 Task: Check the average views per listing of walk-in pantry in the last 1 year.
Action: Mouse moved to (985, 249)
Screenshot: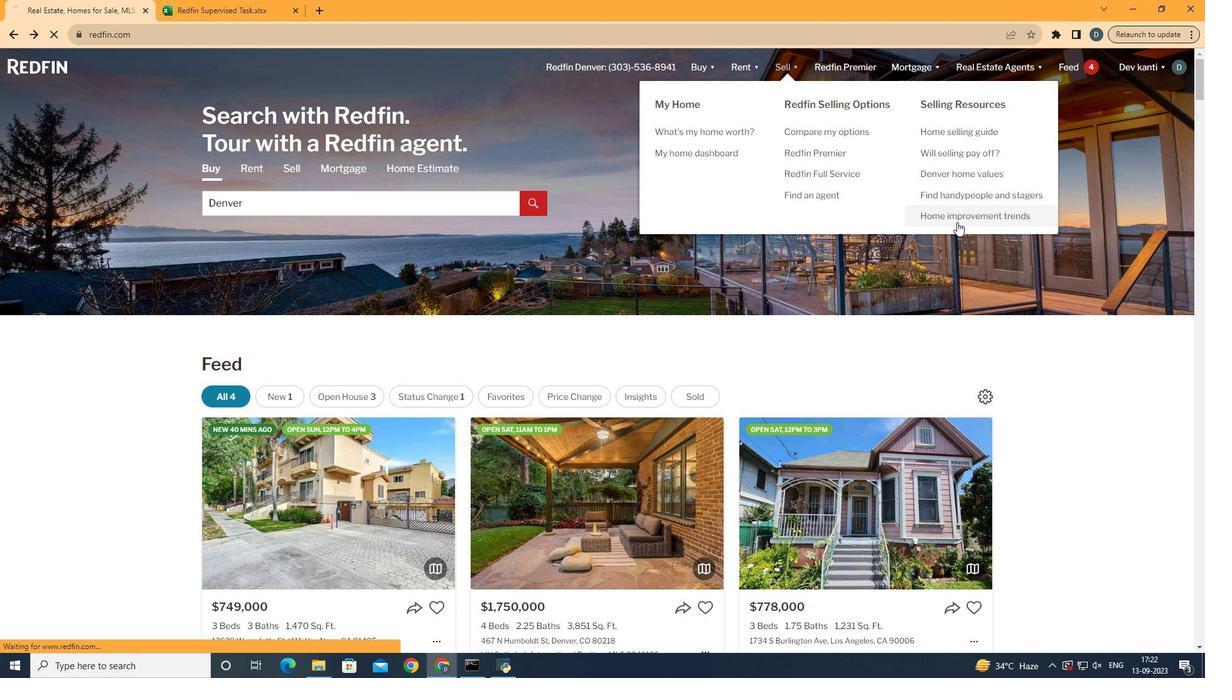
Action: Mouse pressed left at (985, 249)
Screenshot: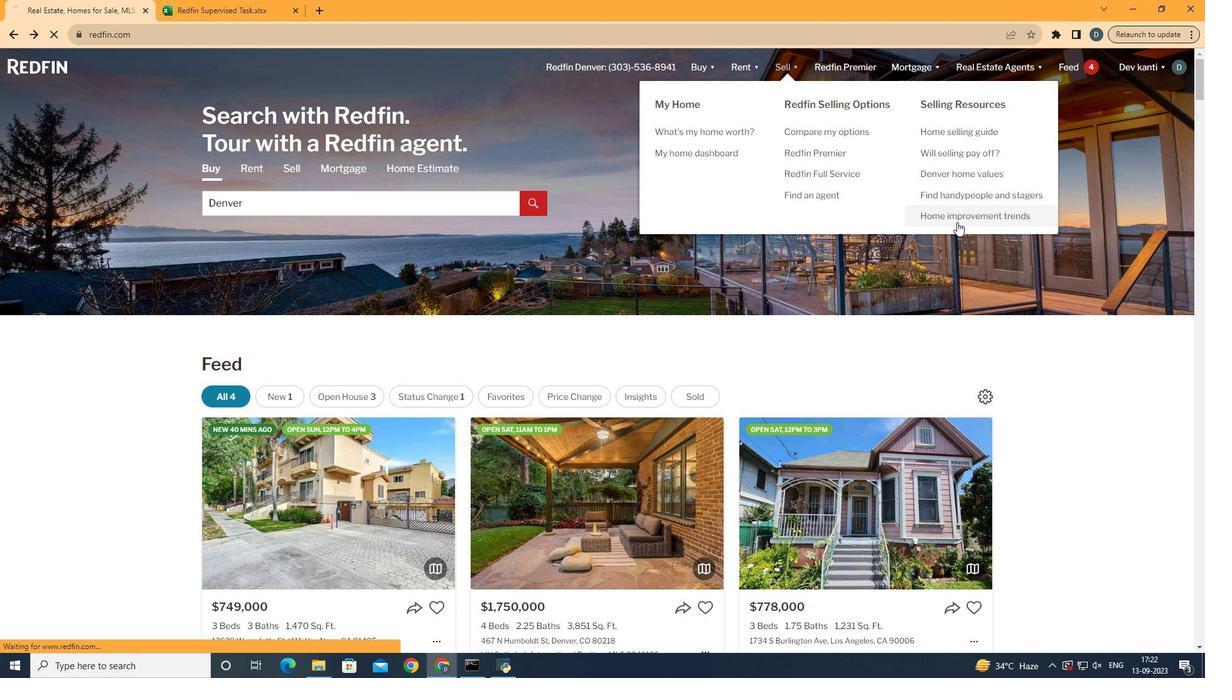 
Action: Mouse moved to (349, 261)
Screenshot: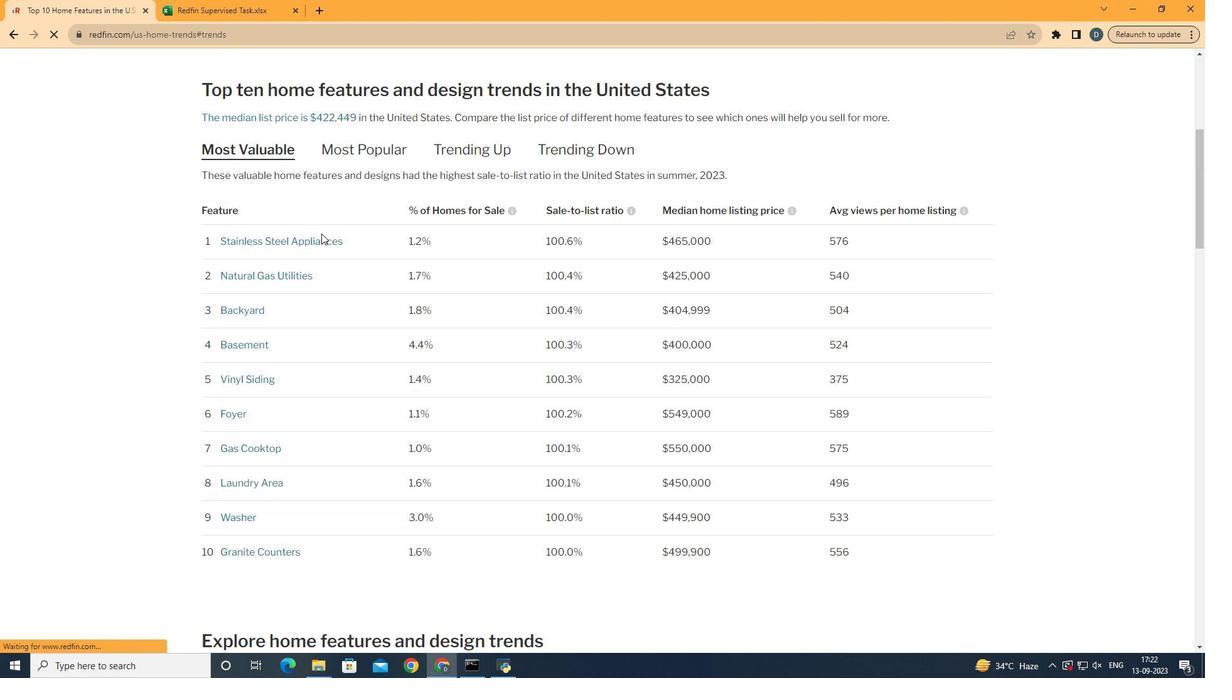 
Action: Mouse pressed left at (349, 261)
Screenshot: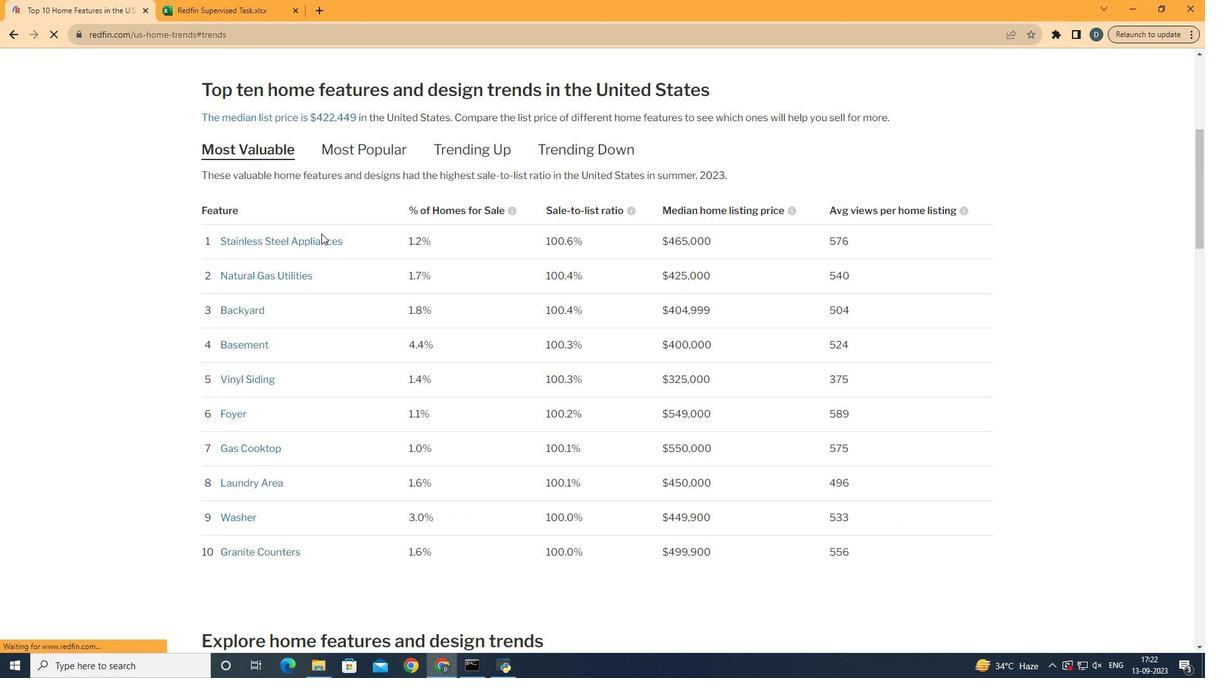 
Action: Mouse moved to (729, 278)
Screenshot: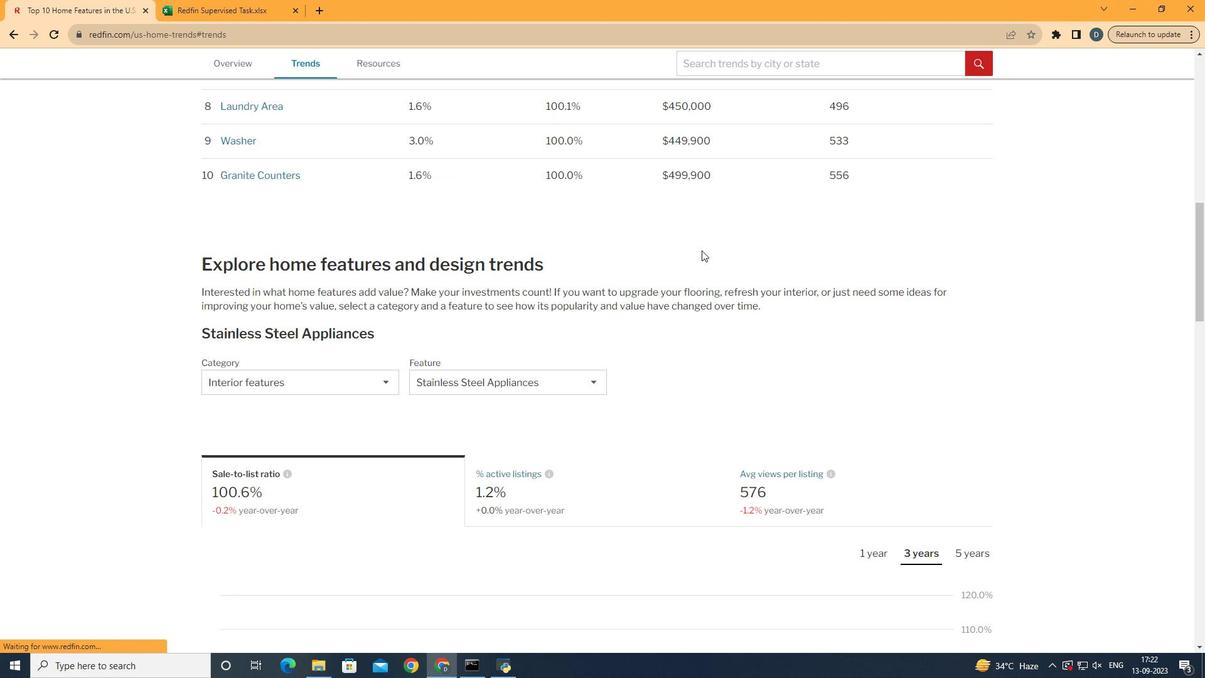 
Action: Mouse scrolled (729, 277) with delta (0, 0)
Screenshot: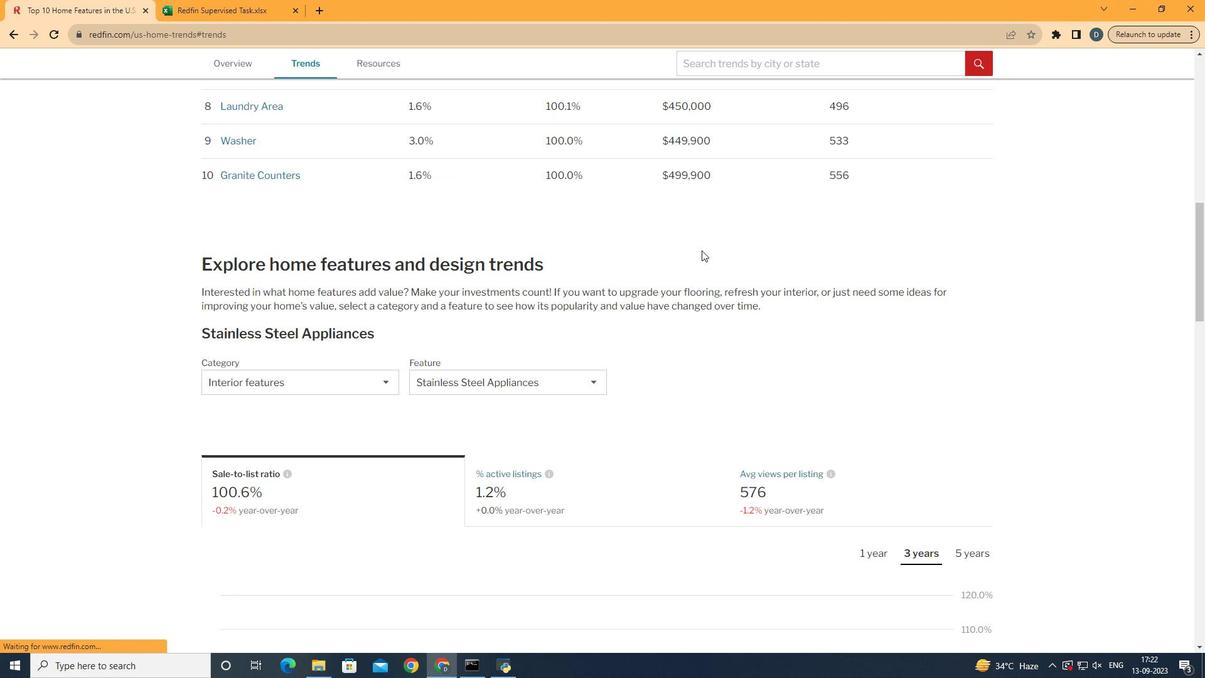 
Action: Mouse moved to (729, 278)
Screenshot: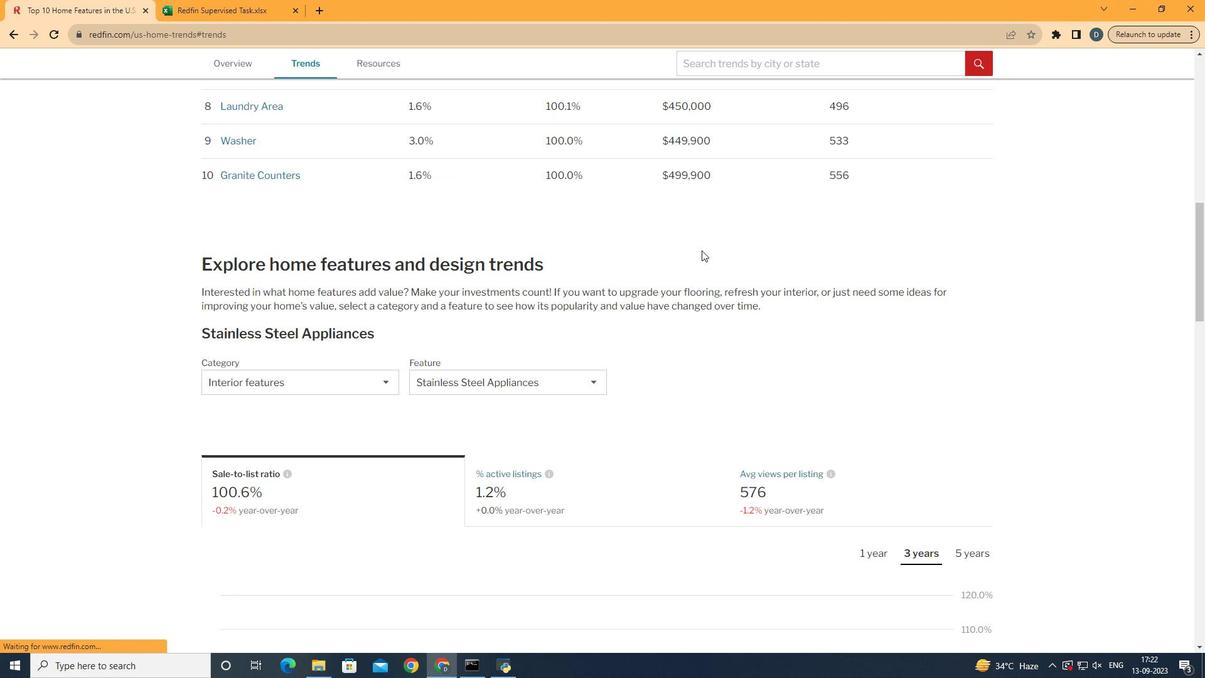 
Action: Mouse scrolled (729, 277) with delta (0, 0)
Screenshot: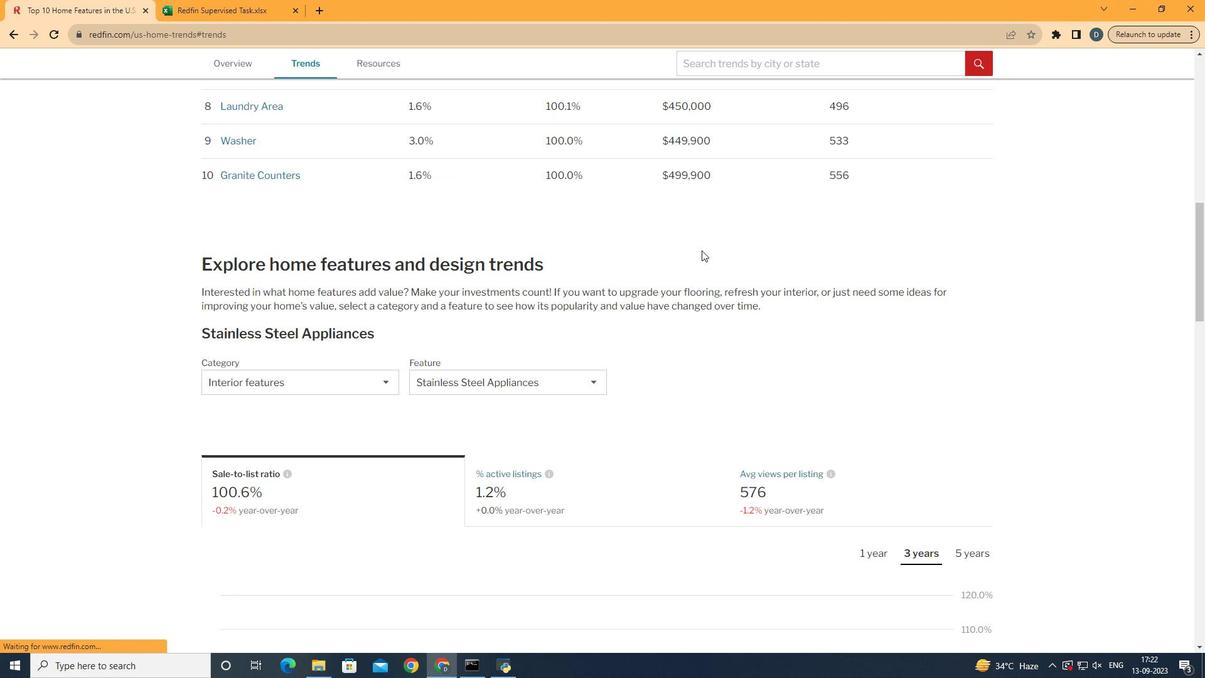 
Action: Mouse scrolled (729, 277) with delta (0, 0)
Screenshot: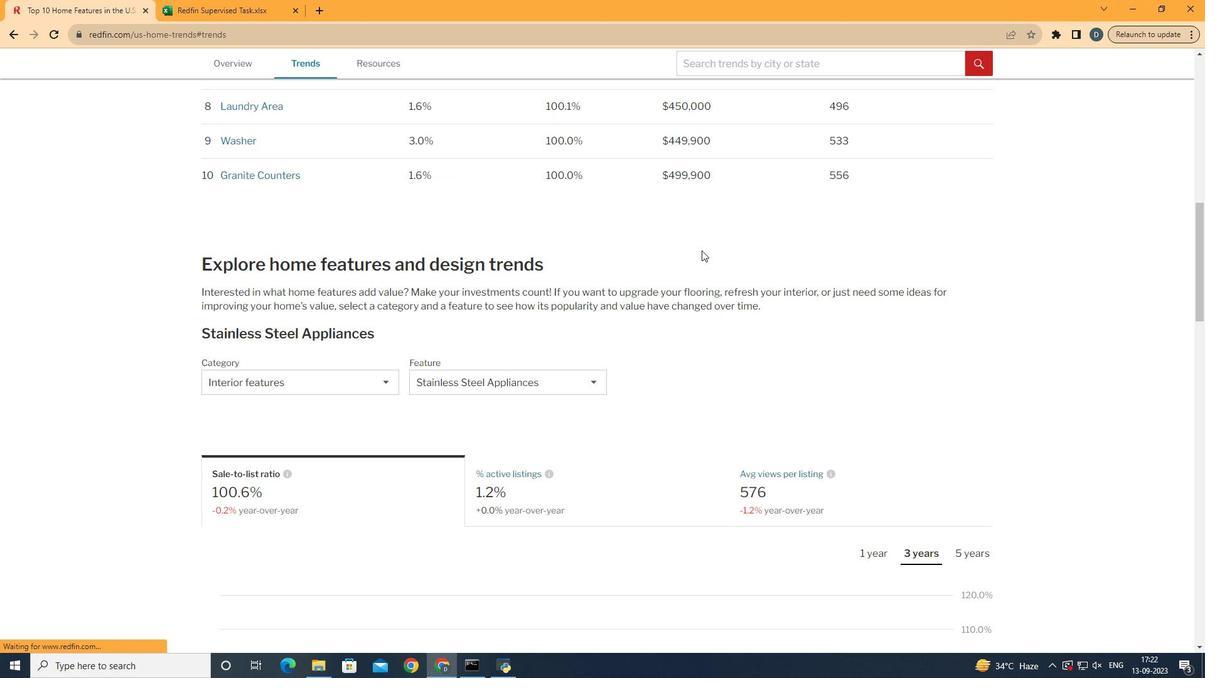 
Action: Mouse scrolled (729, 277) with delta (0, 0)
Screenshot: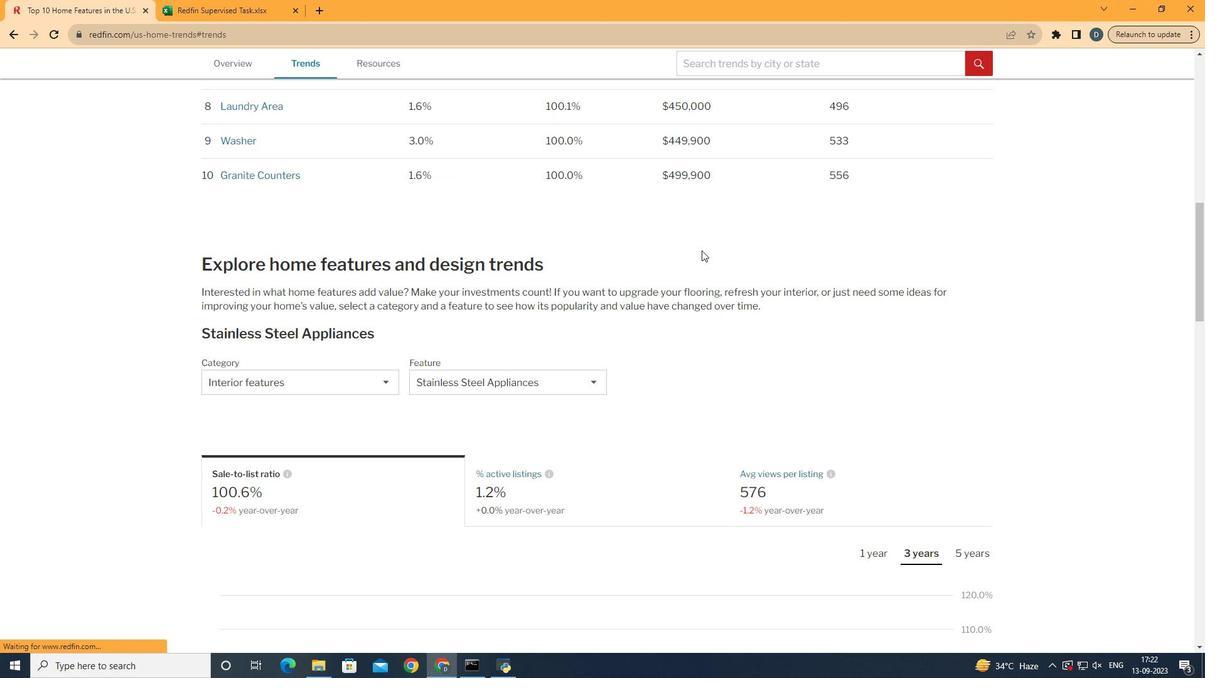 
Action: Mouse scrolled (729, 277) with delta (0, 0)
Screenshot: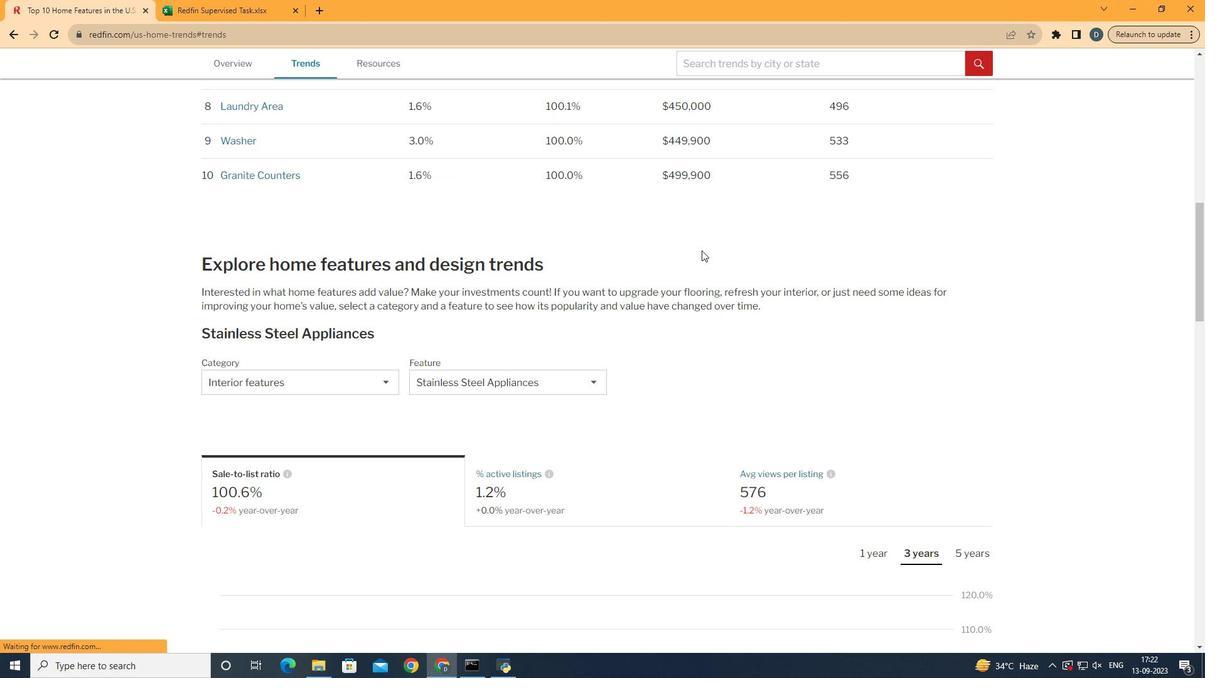 
Action: Mouse scrolled (729, 277) with delta (0, 0)
Screenshot: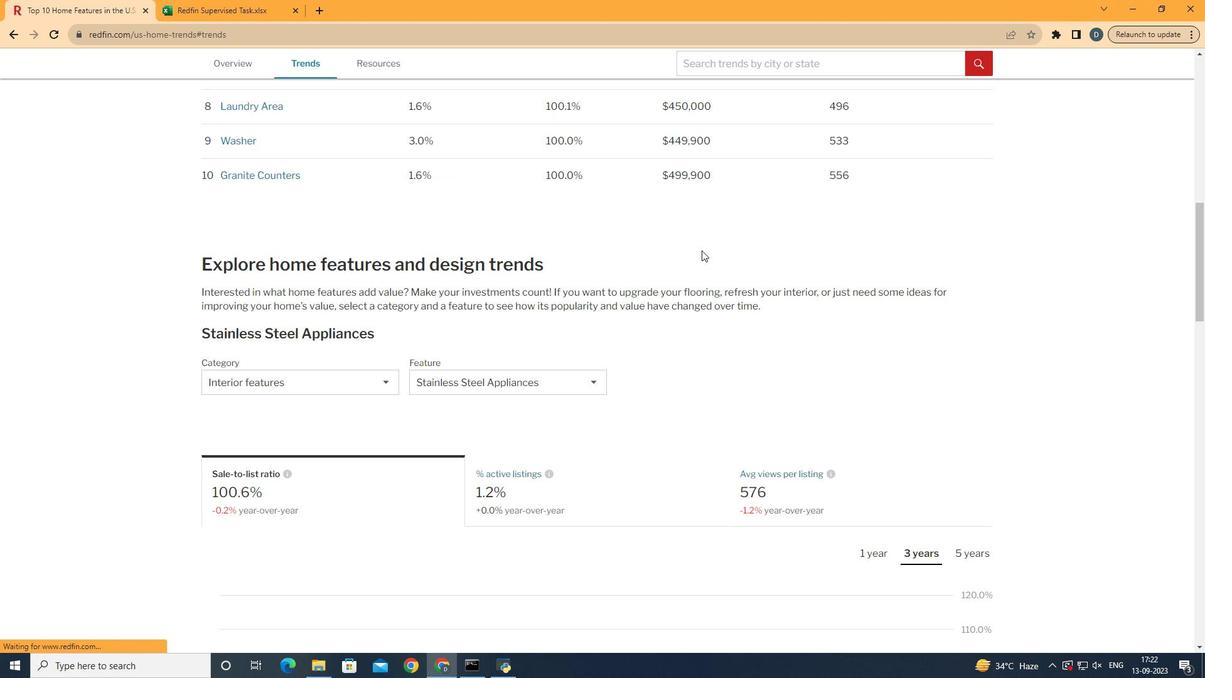 
Action: Mouse scrolled (729, 277) with delta (0, 0)
Screenshot: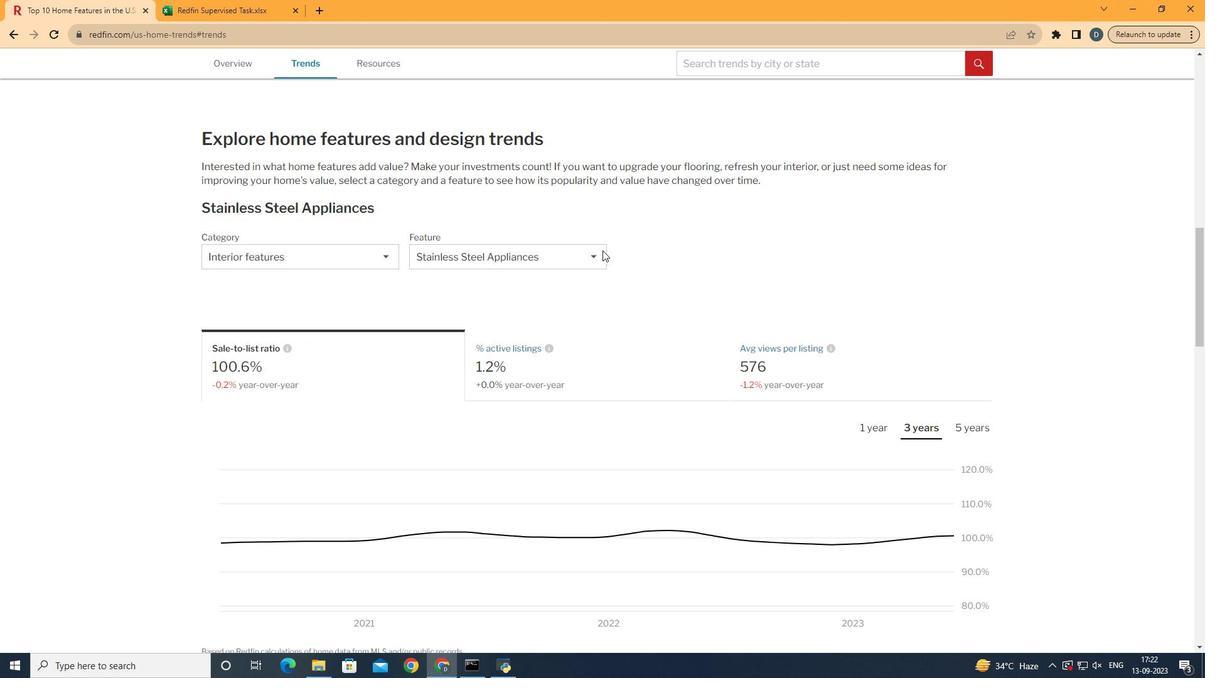 
Action: Mouse scrolled (729, 277) with delta (0, 0)
Screenshot: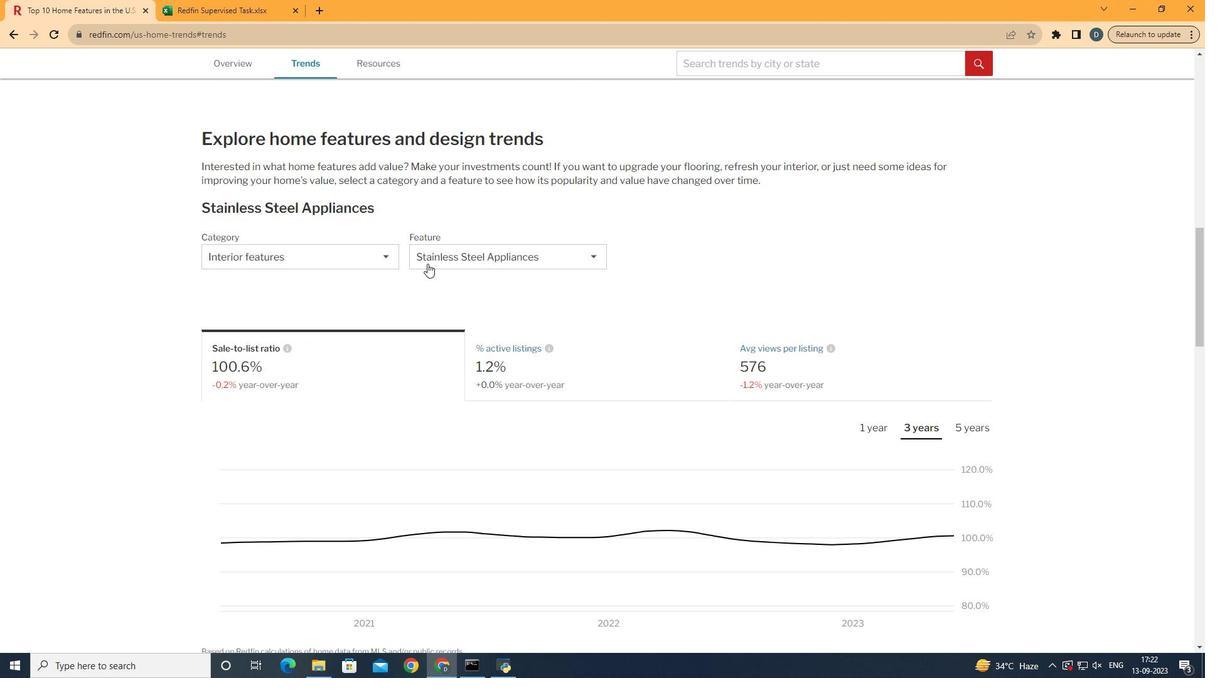 
Action: Mouse moved to (368, 288)
Screenshot: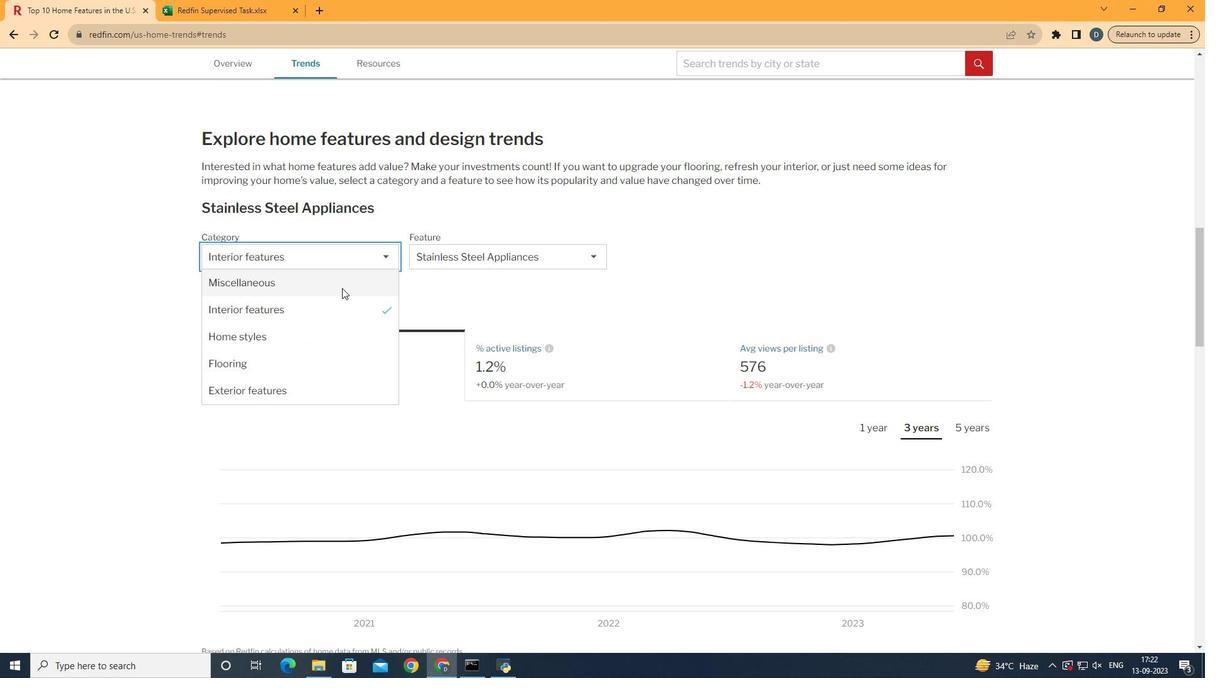 
Action: Mouse pressed left at (368, 288)
Screenshot: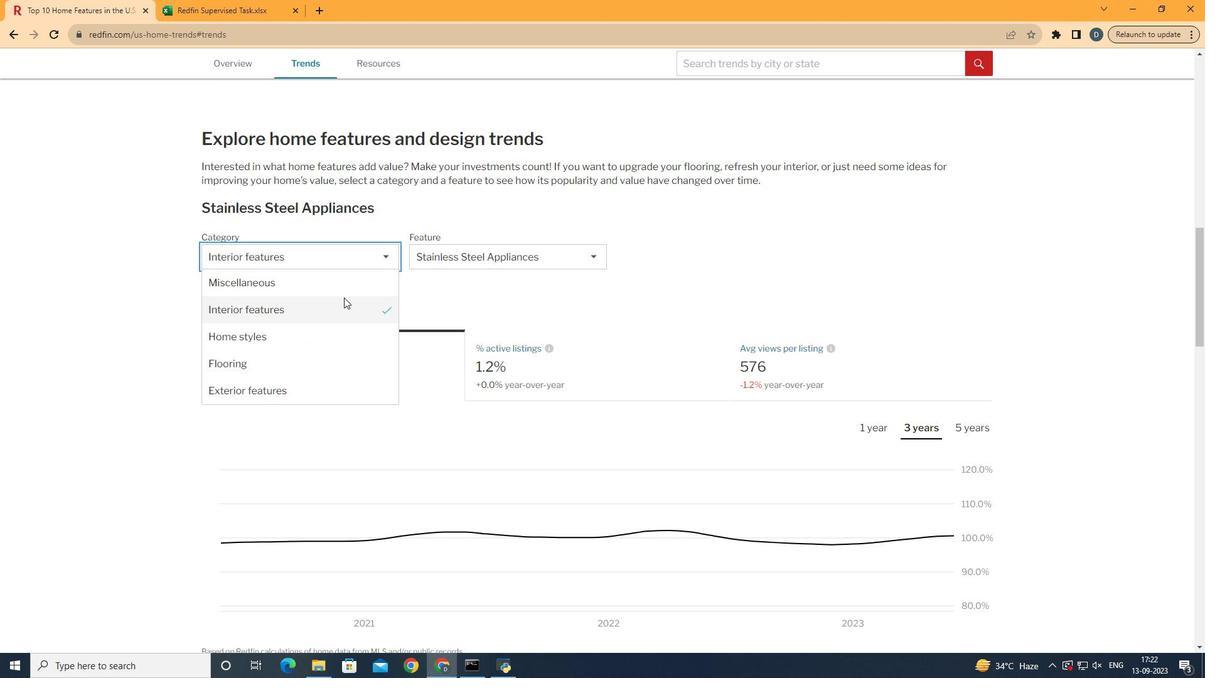 
Action: Mouse moved to (376, 335)
Screenshot: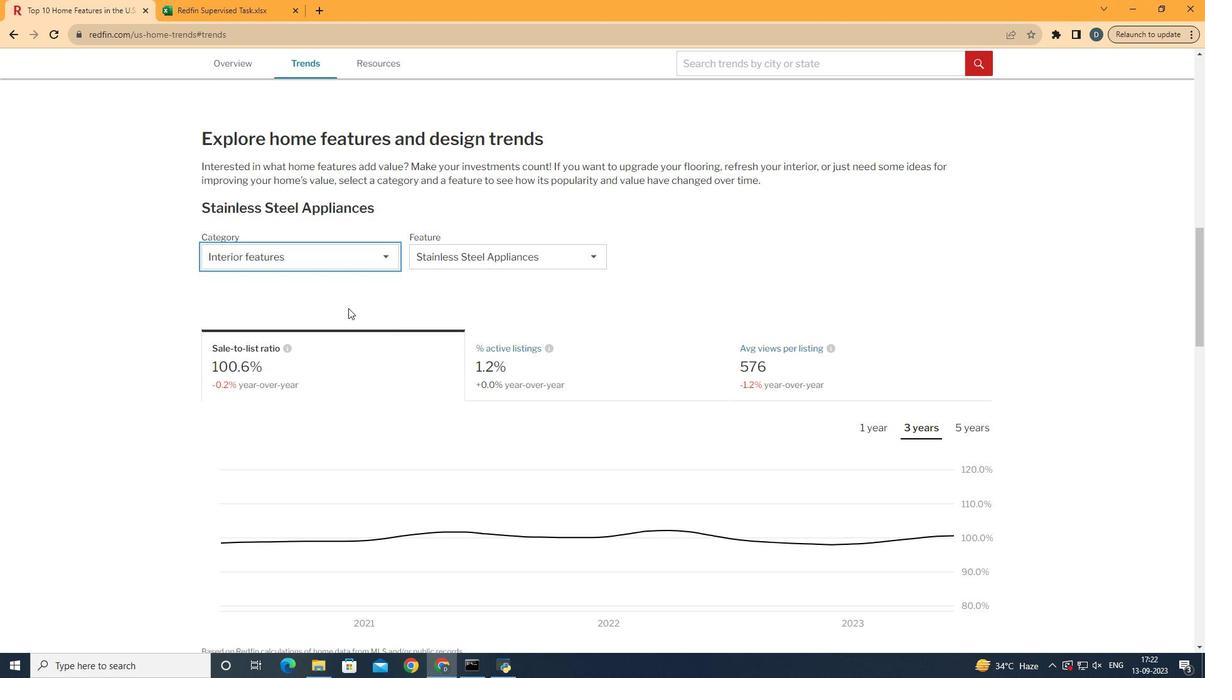 
Action: Mouse pressed left at (376, 335)
Screenshot: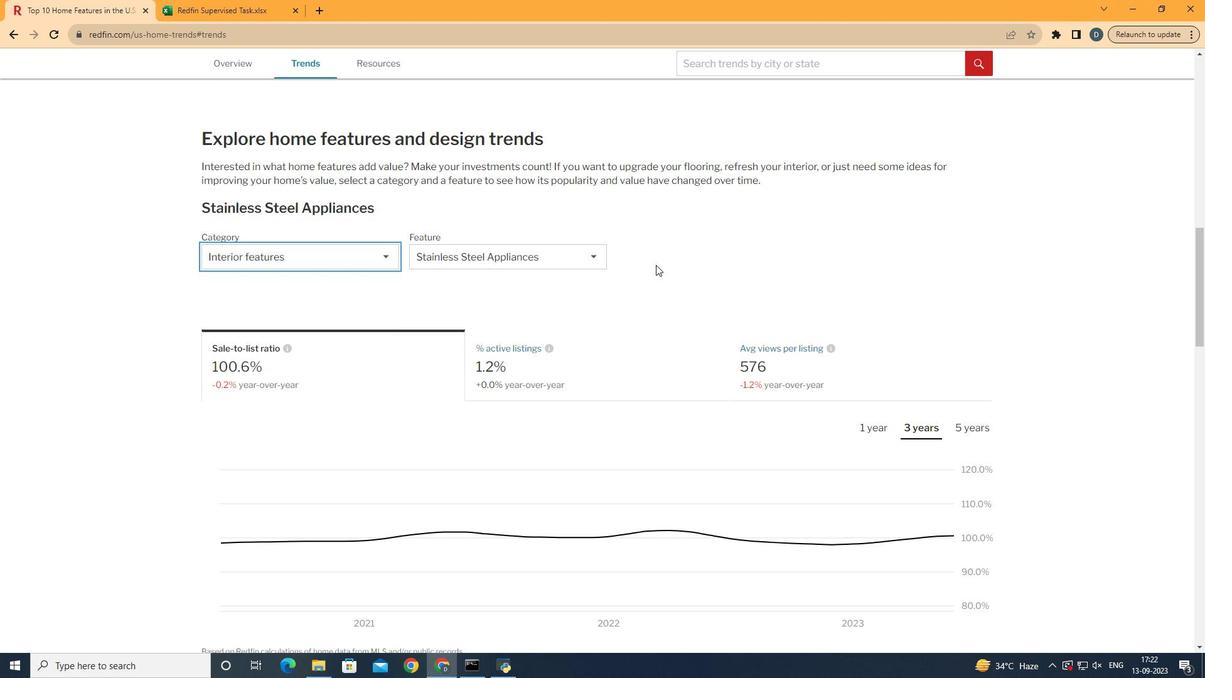 
Action: Mouse moved to (683, 292)
Screenshot: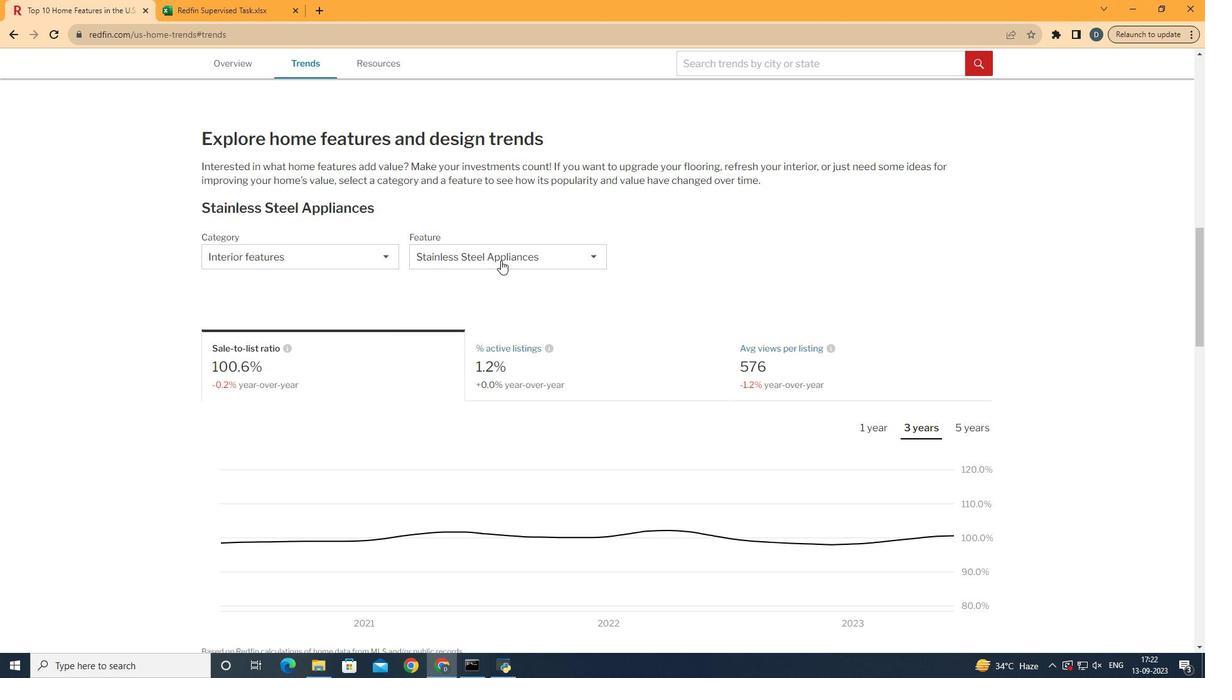 
Action: Mouse pressed left at (683, 292)
Screenshot: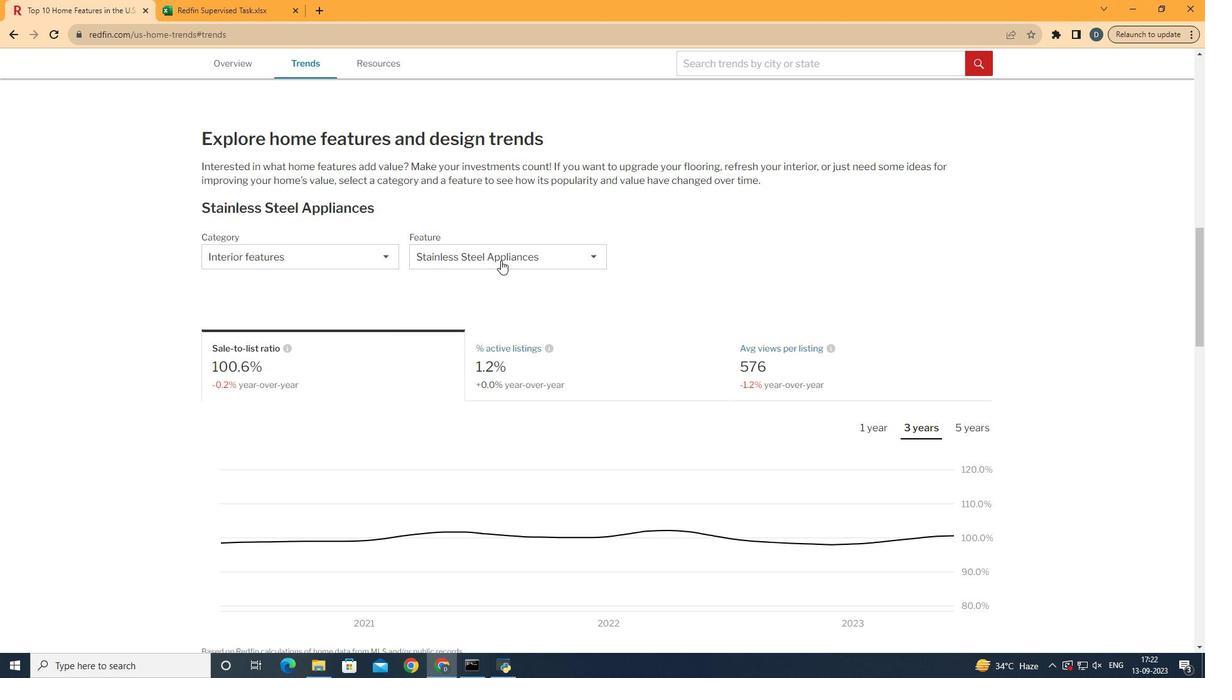 
Action: Mouse moved to (528, 288)
Screenshot: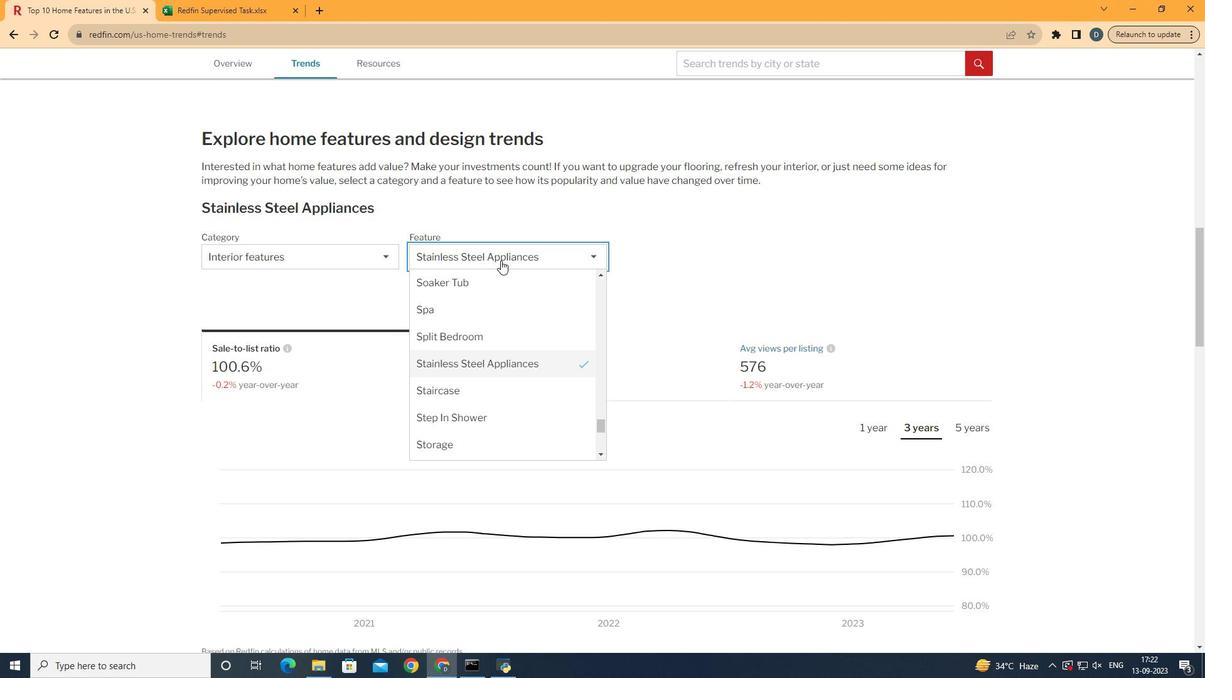 
Action: Mouse pressed left at (528, 288)
Screenshot: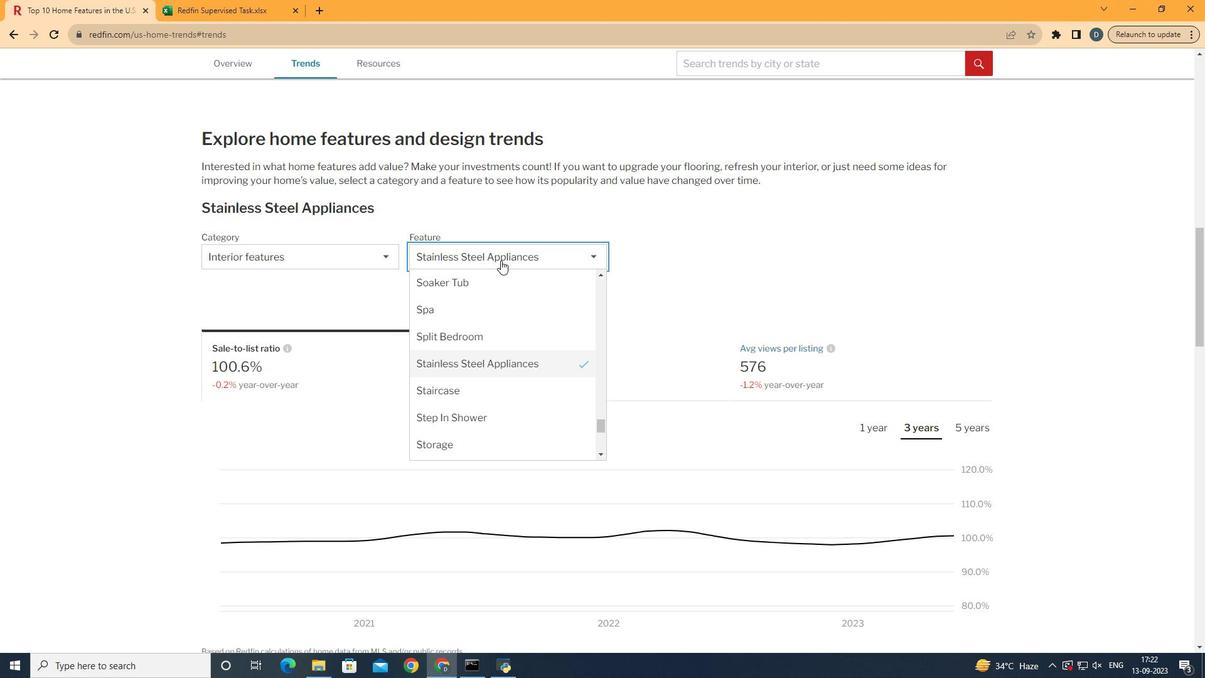 
Action: Mouse moved to (599, 412)
Screenshot: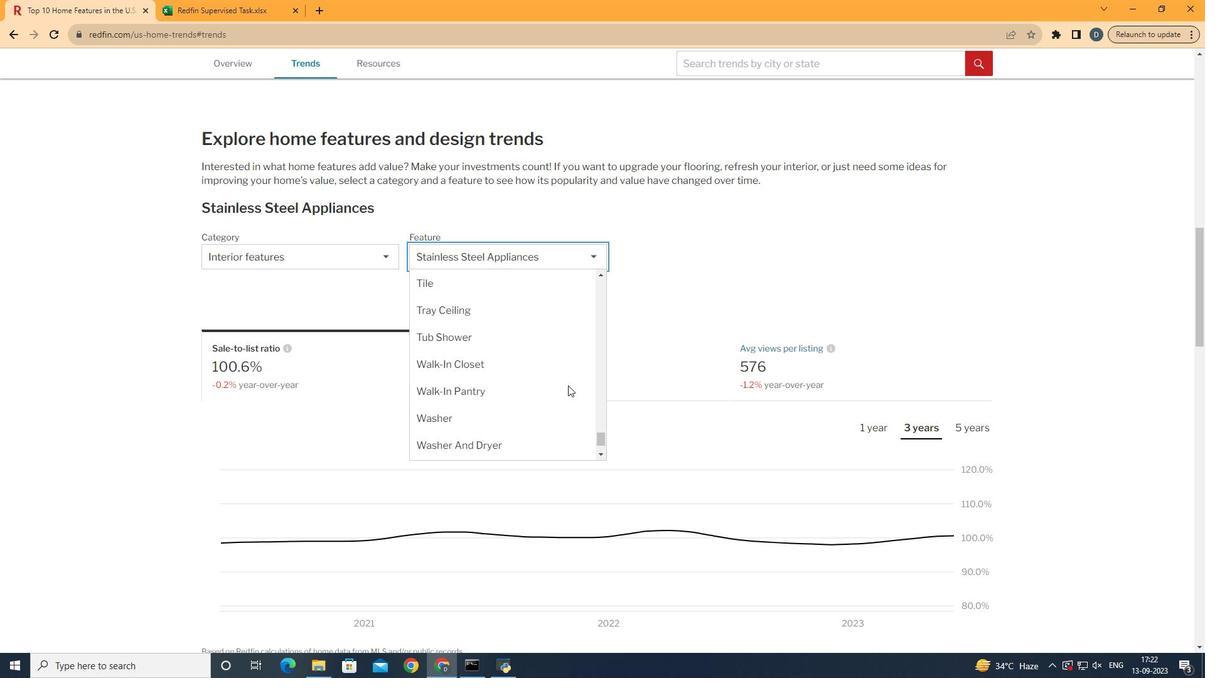 
Action: Mouse scrolled (599, 411) with delta (0, 0)
Screenshot: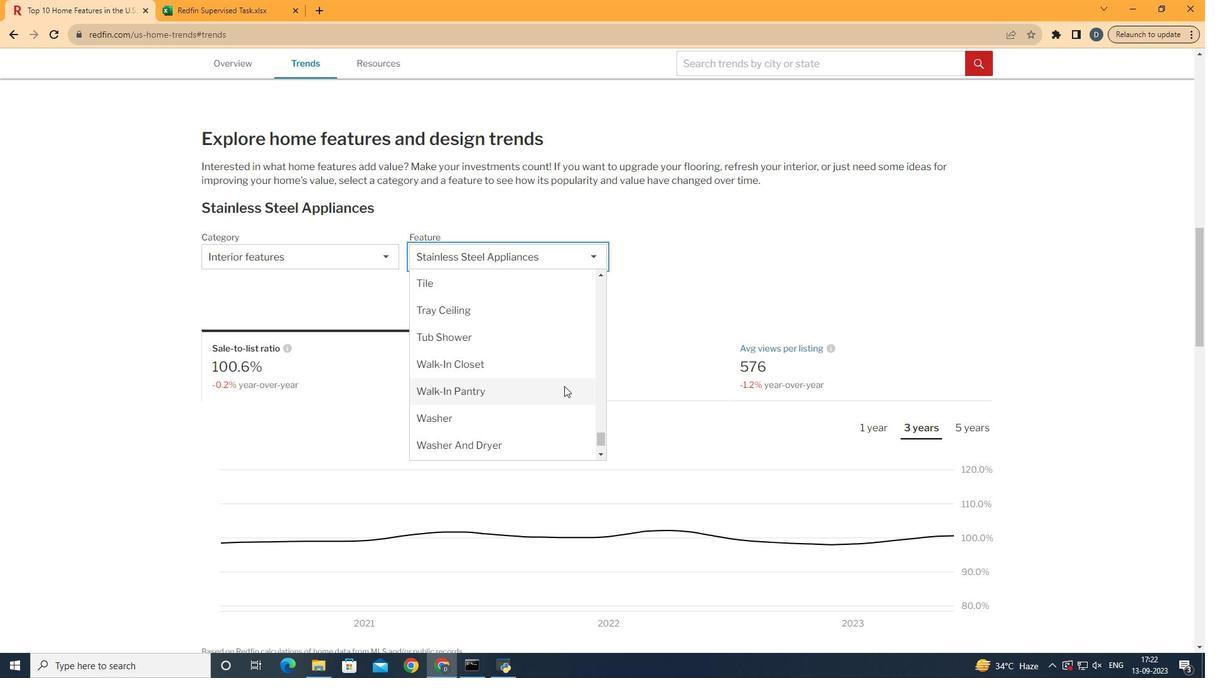 
Action: Mouse moved to (598, 413)
Screenshot: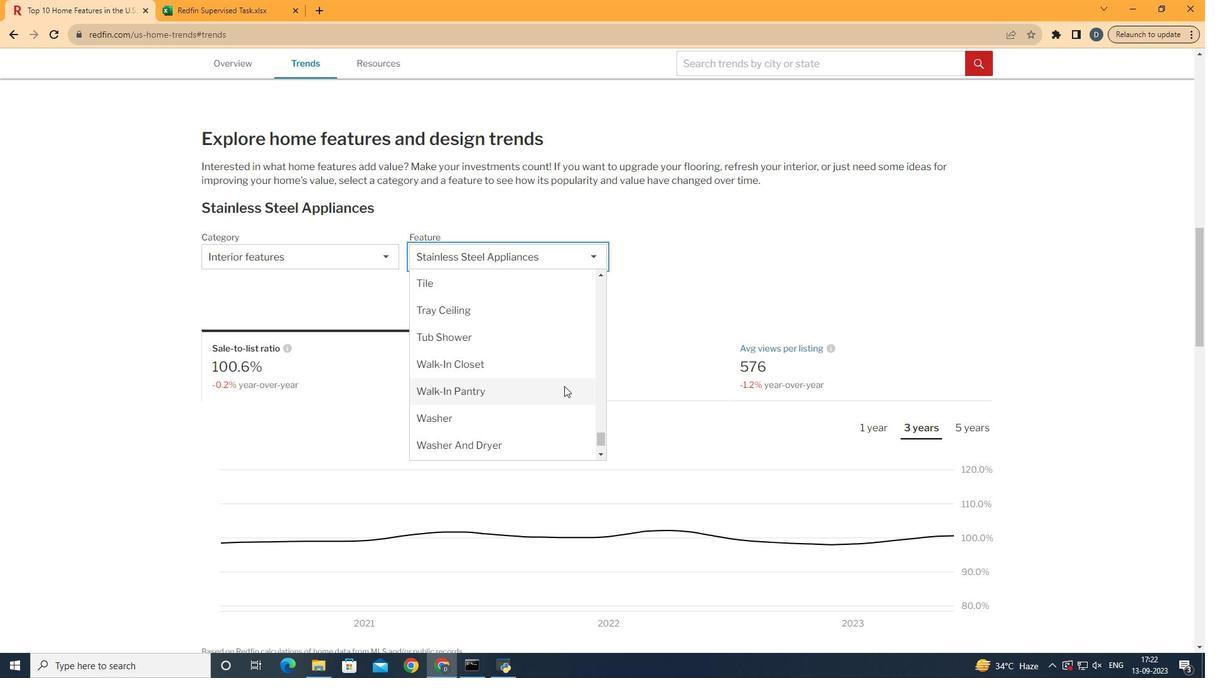 
Action: Mouse scrolled (598, 412) with delta (0, 0)
Screenshot: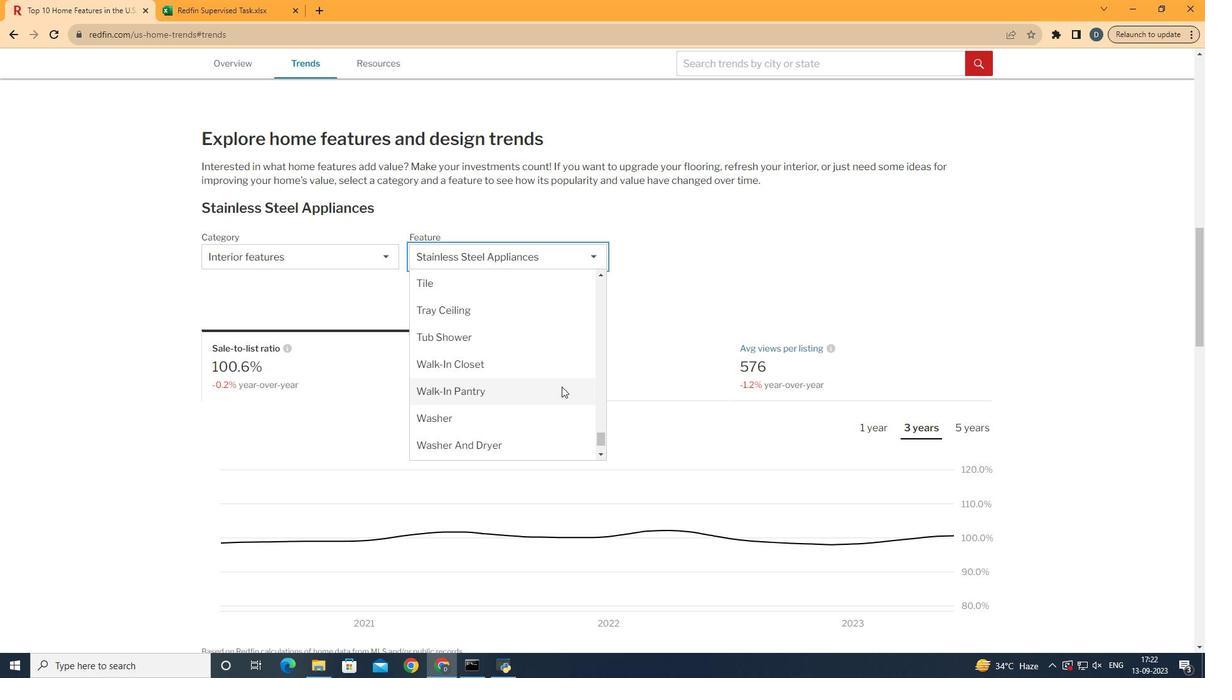 
Action: Mouse scrolled (598, 412) with delta (0, 0)
Screenshot: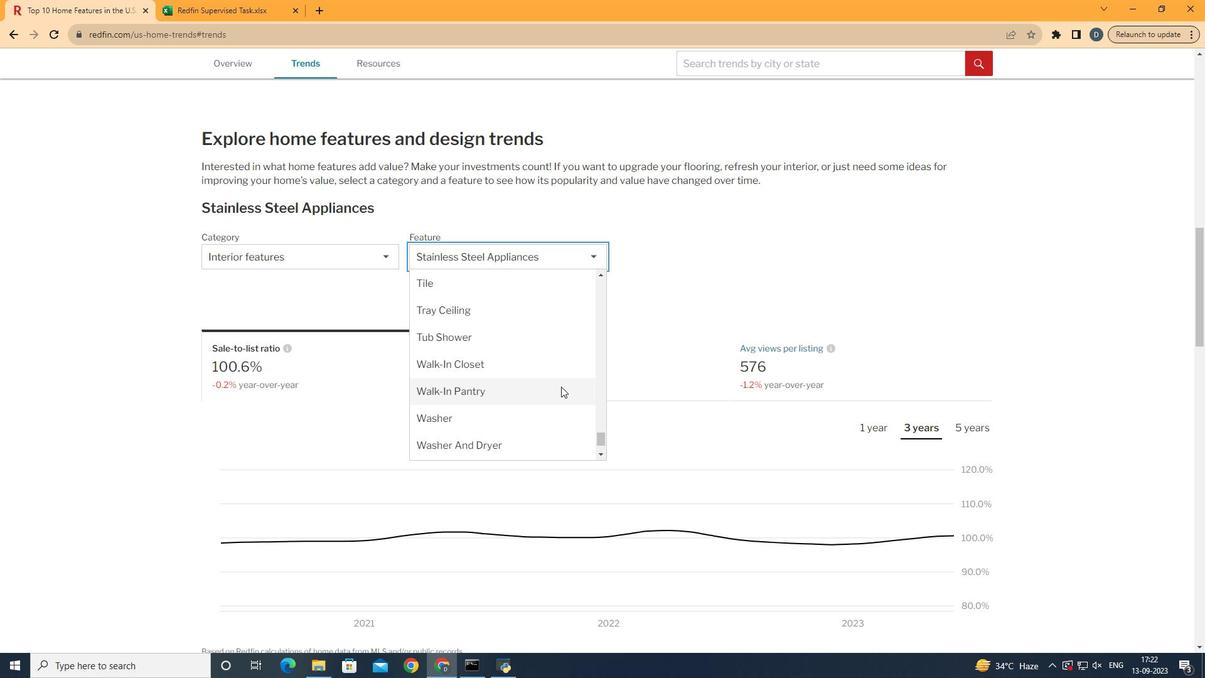 
Action: Mouse moved to (606, 422)
Screenshot: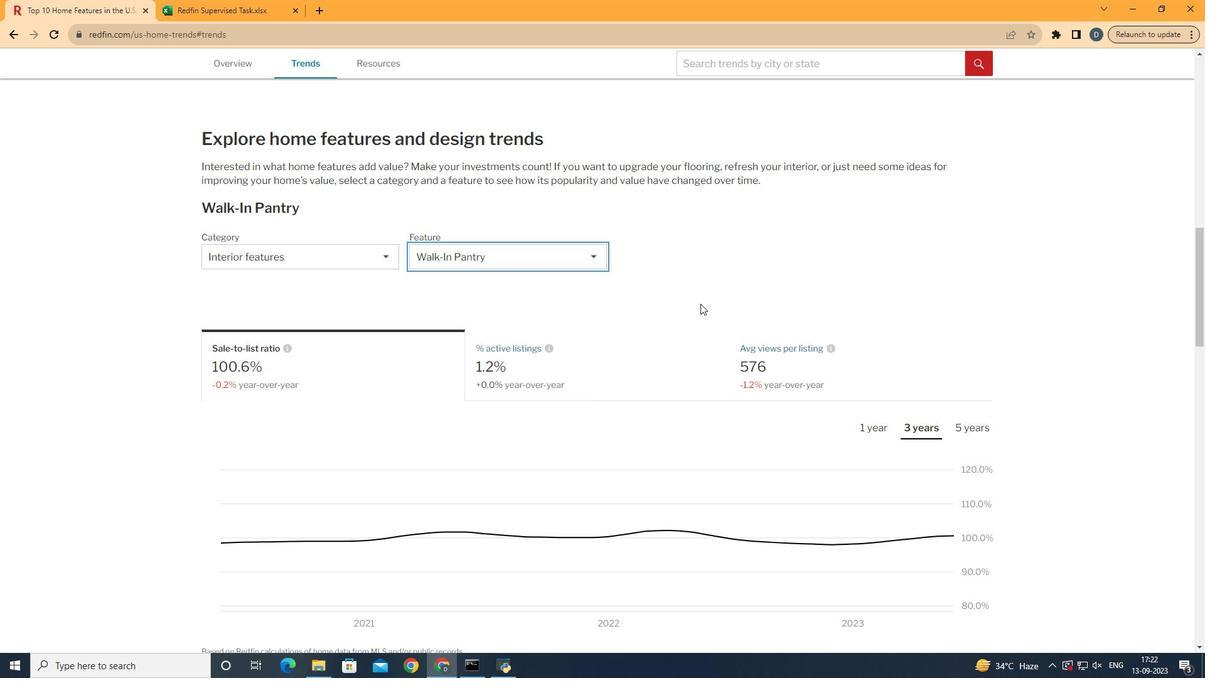 
Action: Mouse pressed left at (606, 422)
Screenshot: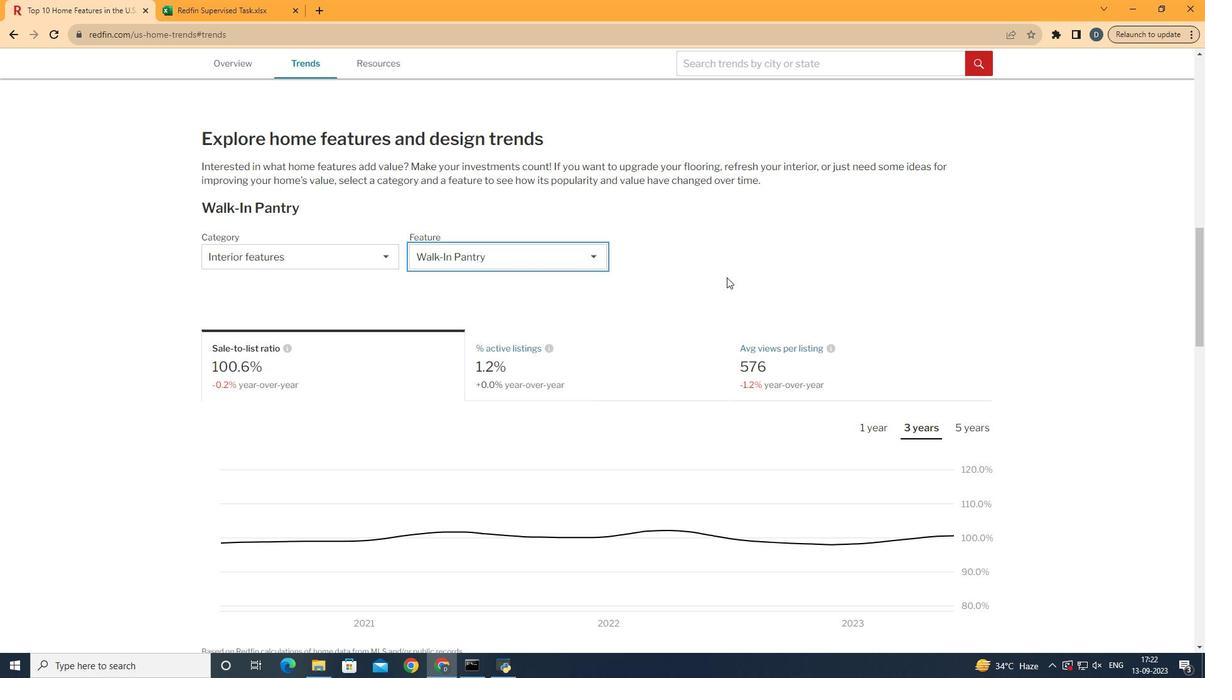 
Action: Mouse moved to (754, 305)
Screenshot: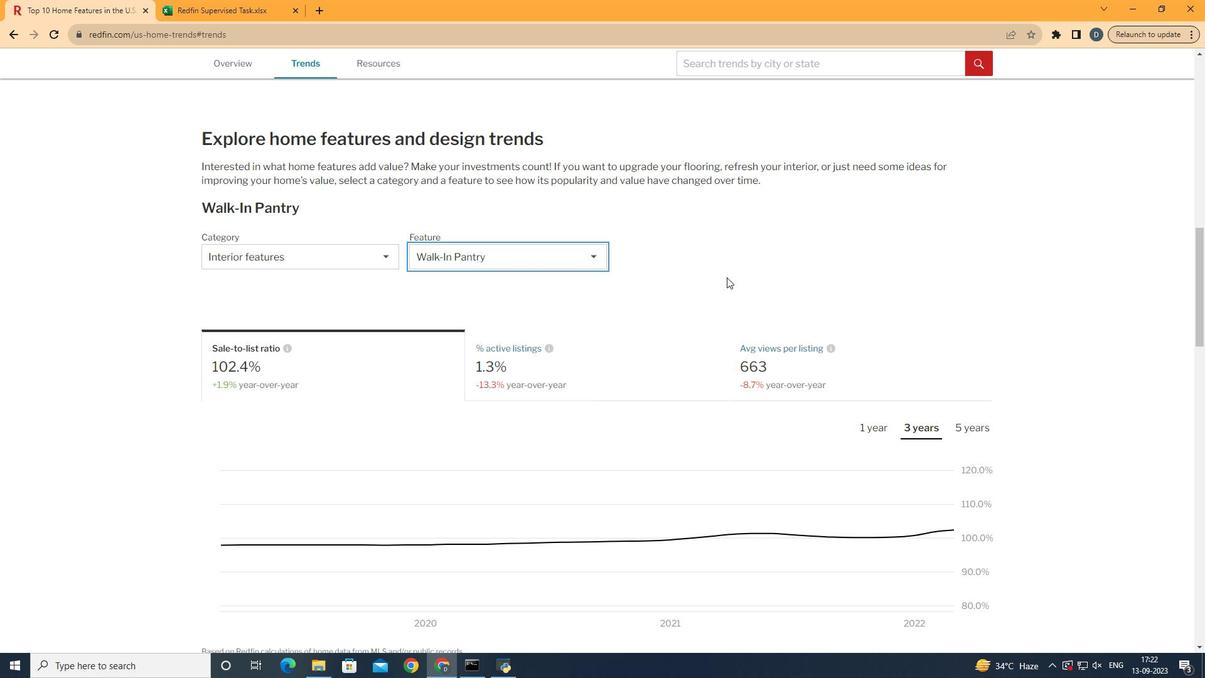 
Action: Mouse pressed left at (754, 305)
Screenshot: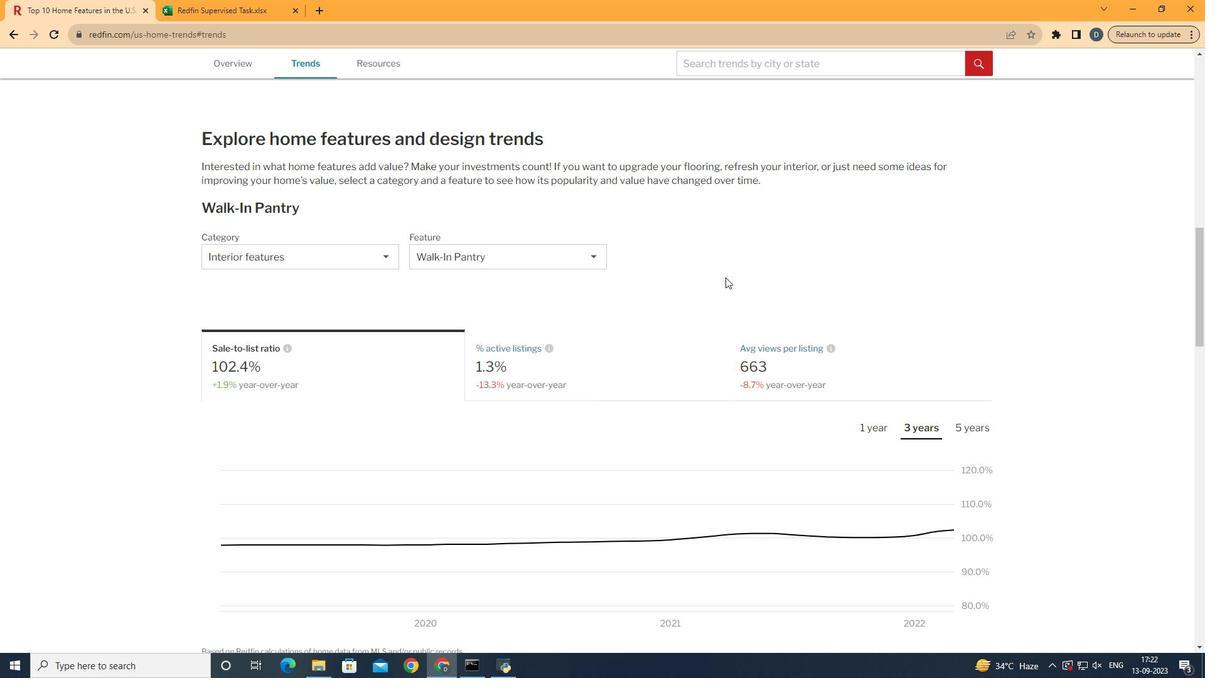 
Action: Mouse moved to (891, 391)
Screenshot: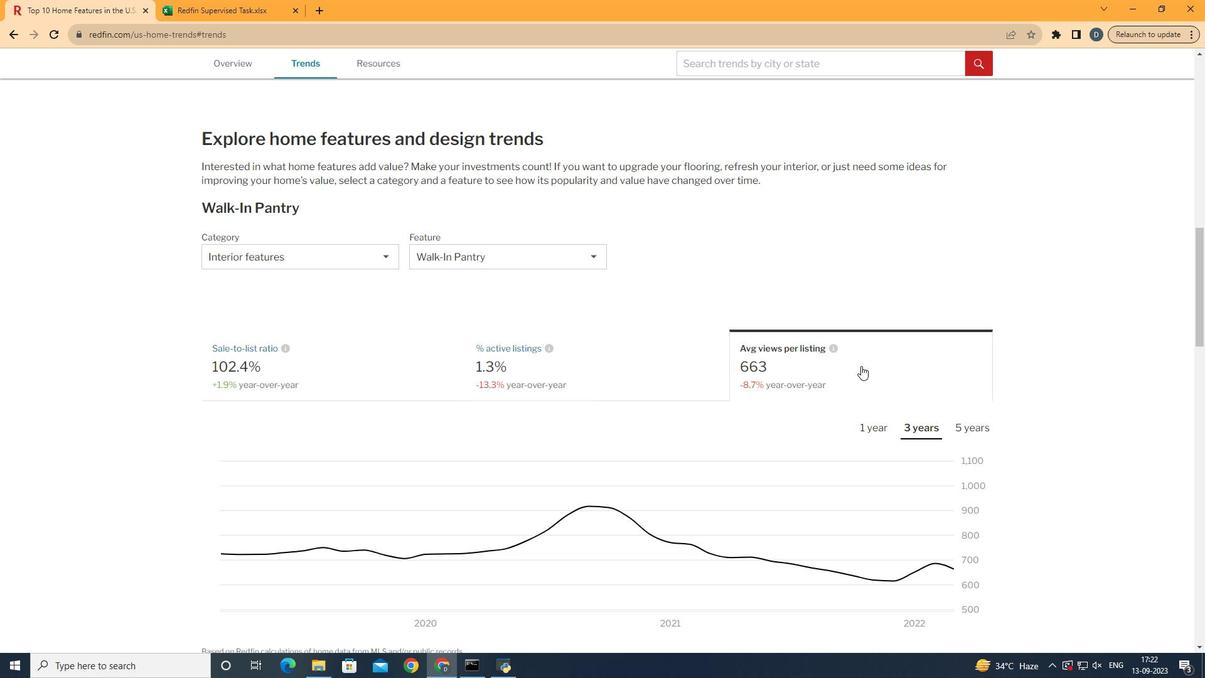 
Action: Mouse pressed left at (891, 391)
Screenshot: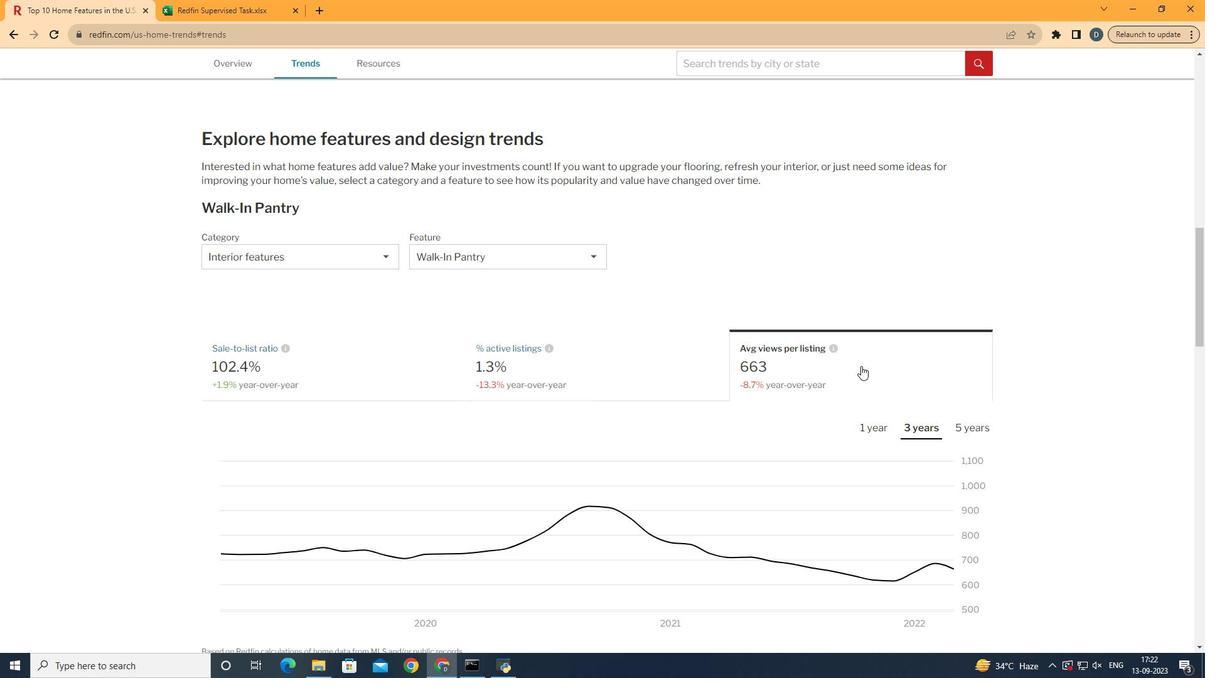
Action: Mouse moved to (991, 317)
Screenshot: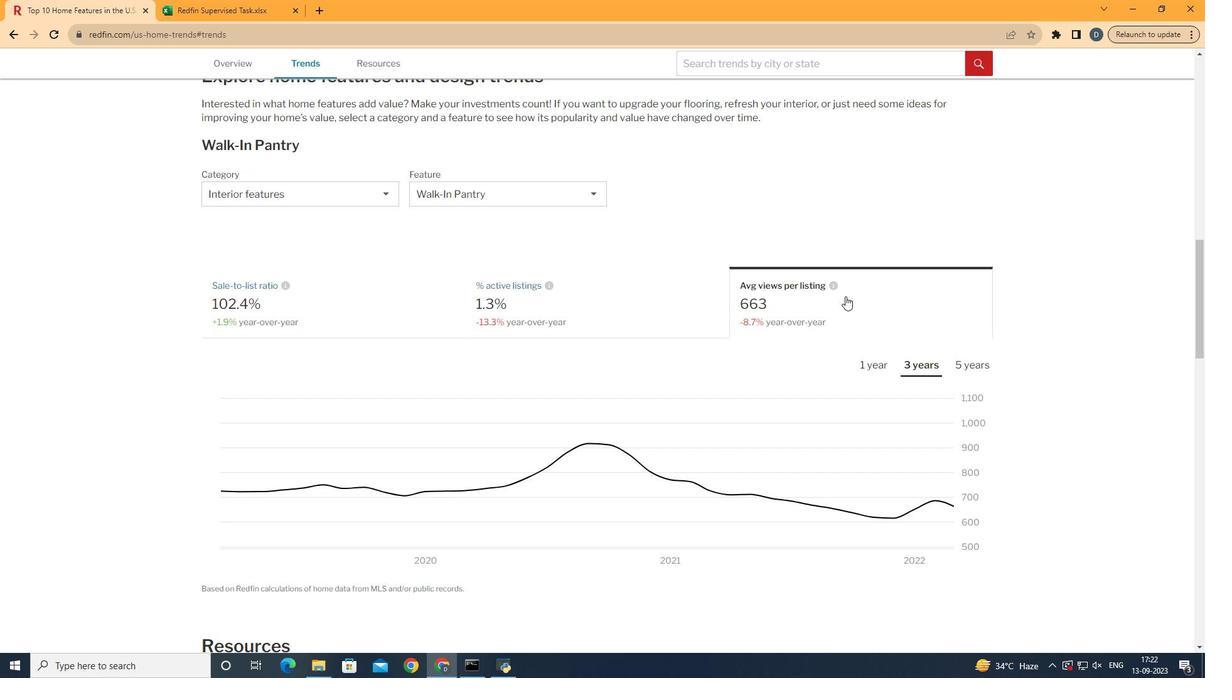 
Action: Mouse scrolled (991, 316) with delta (0, 0)
Screenshot: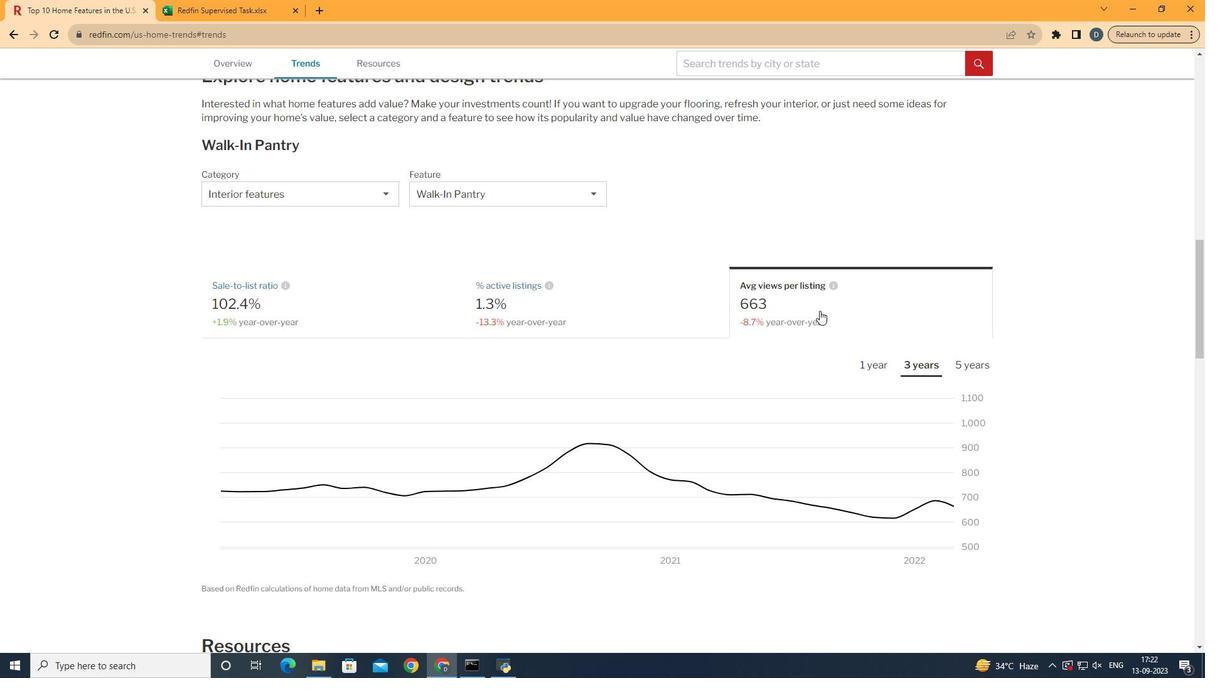 
Action: Mouse moved to (901, 397)
Screenshot: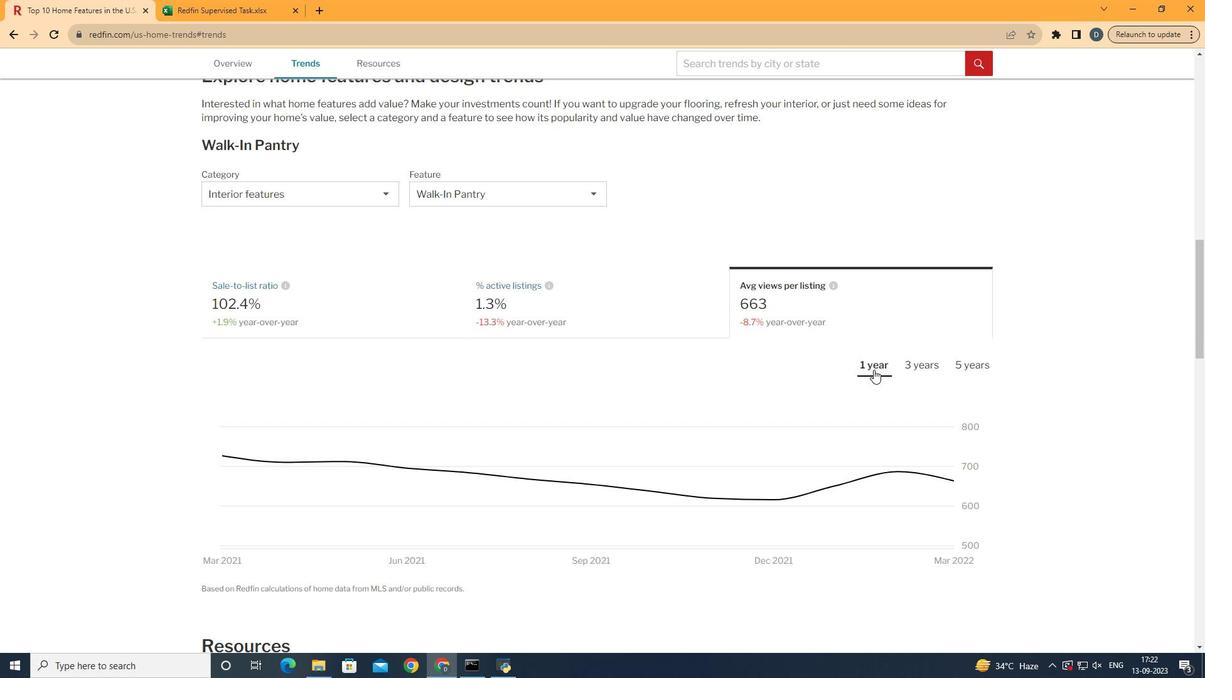 
Action: Mouse pressed left at (901, 397)
Screenshot: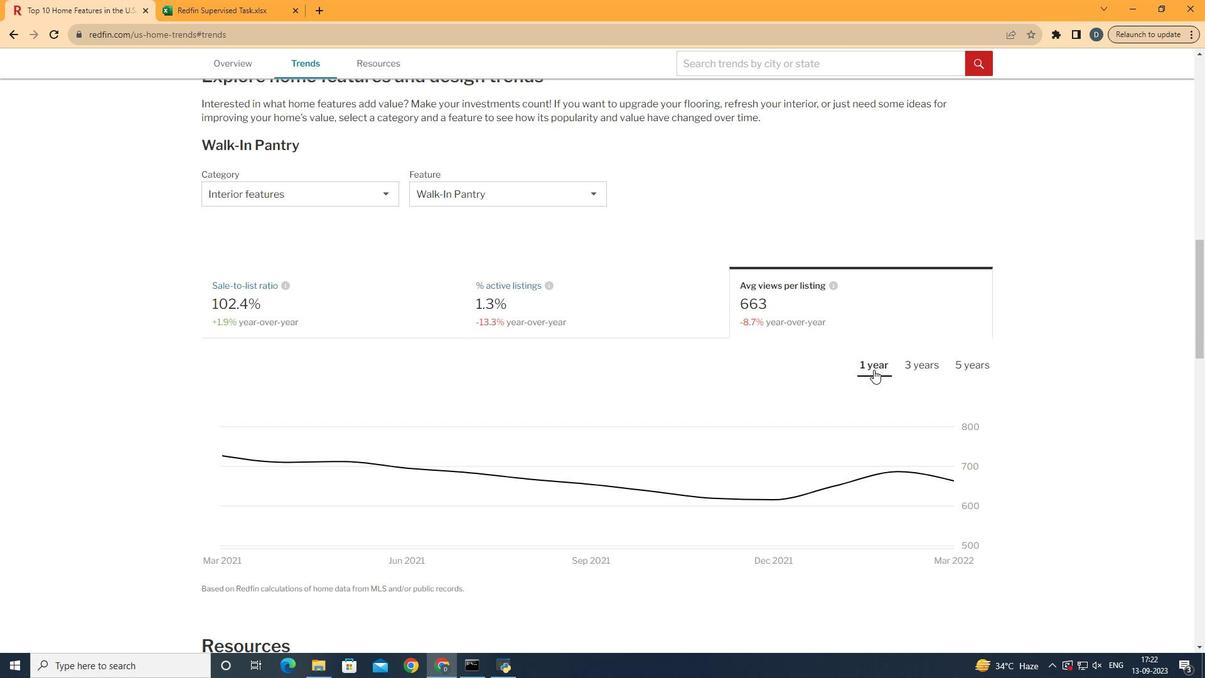
